 Task: Set up a rule in Outlook to move emails sent to 'softage1@softage.net' to the 'ImpFolder'.
Action: Mouse moved to (40, 24)
Screenshot: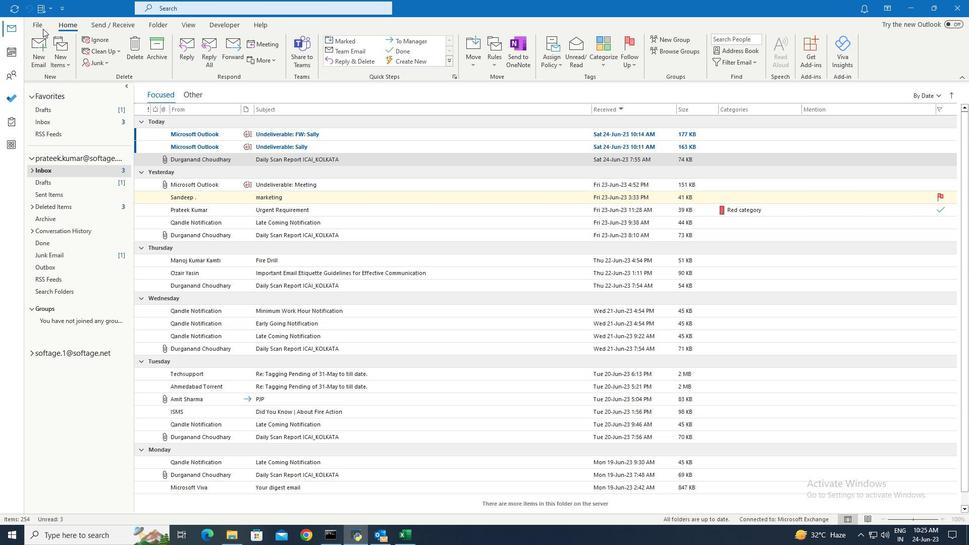 
Action: Mouse pressed left at (40, 24)
Screenshot: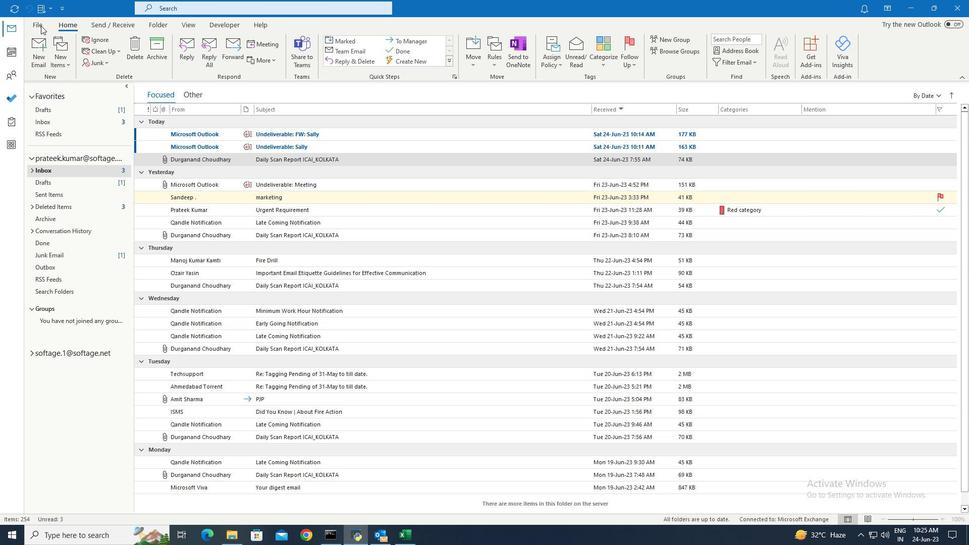 
Action: Mouse pressed left at (40, 24)
Screenshot: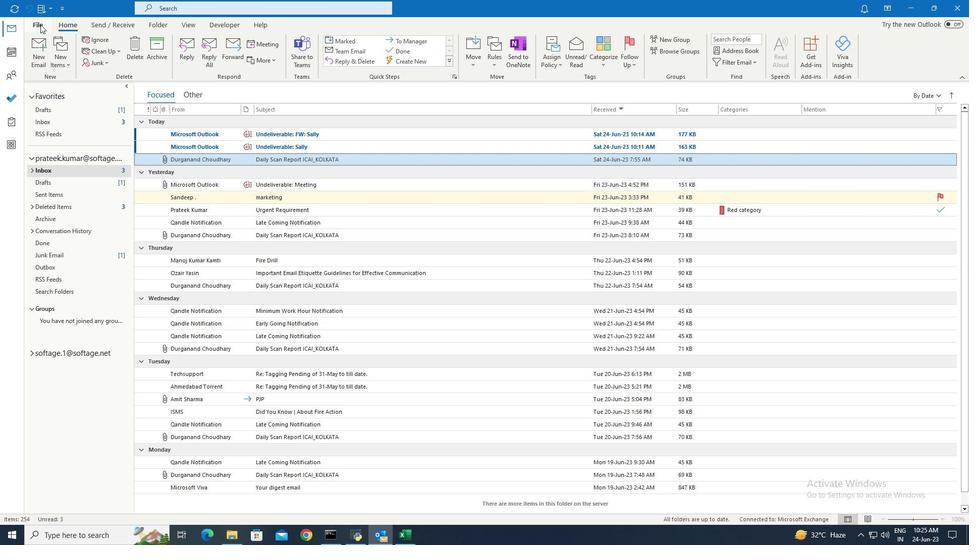 
Action: Mouse moved to (128, 307)
Screenshot: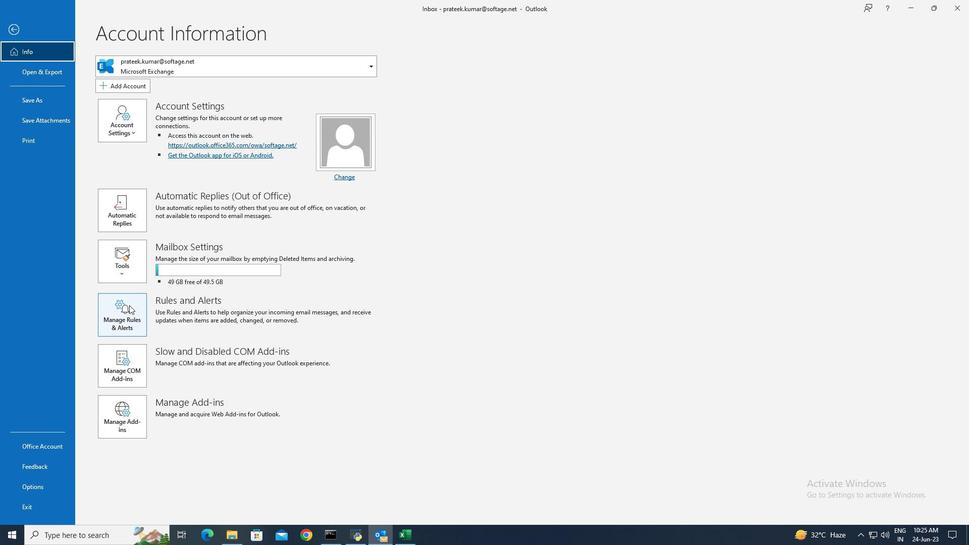 
Action: Mouse pressed left at (128, 307)
Screenshot: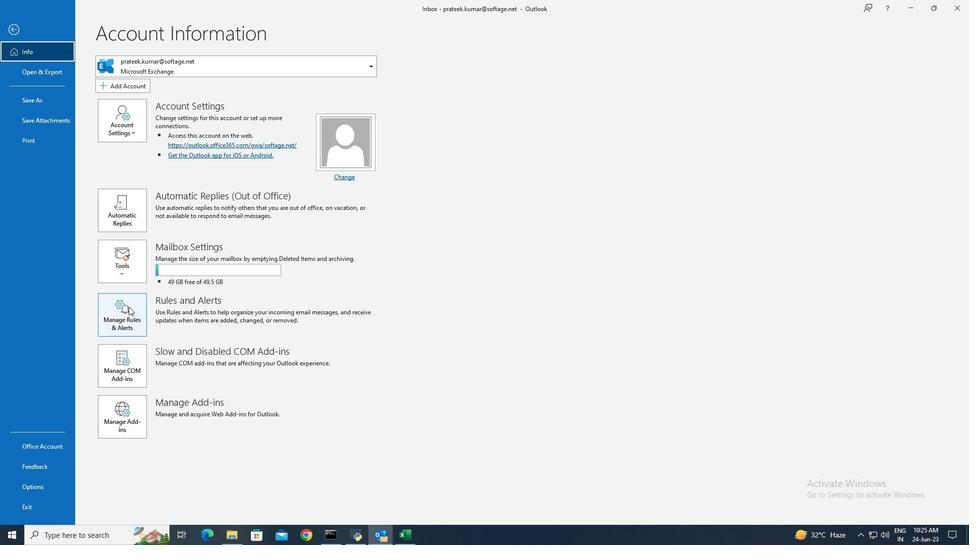 
Action: Mouse moved to (382, 194)
Screenshot: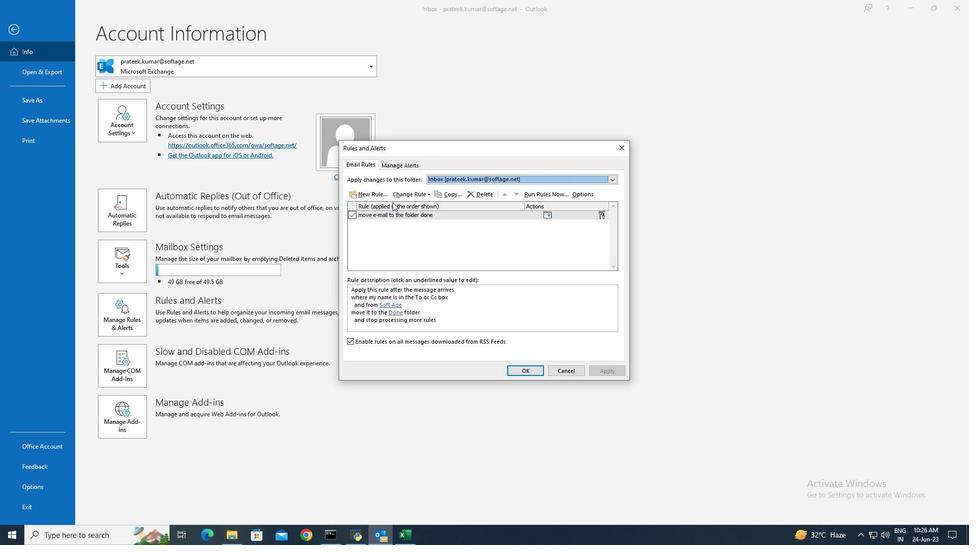
Action: Mouse pressed left at (382, 194)
Screenshot: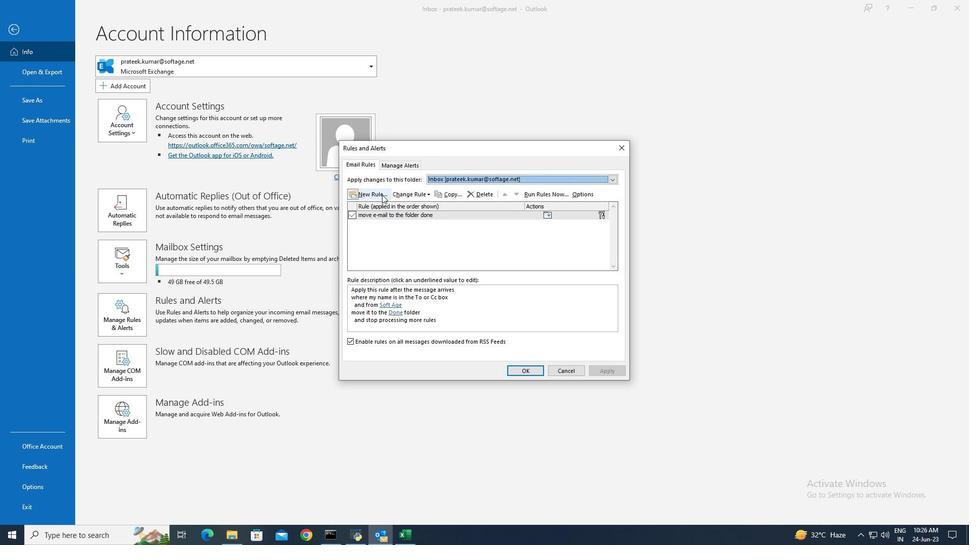 
Action: Mouse moved to (421, 190)
Screenshot: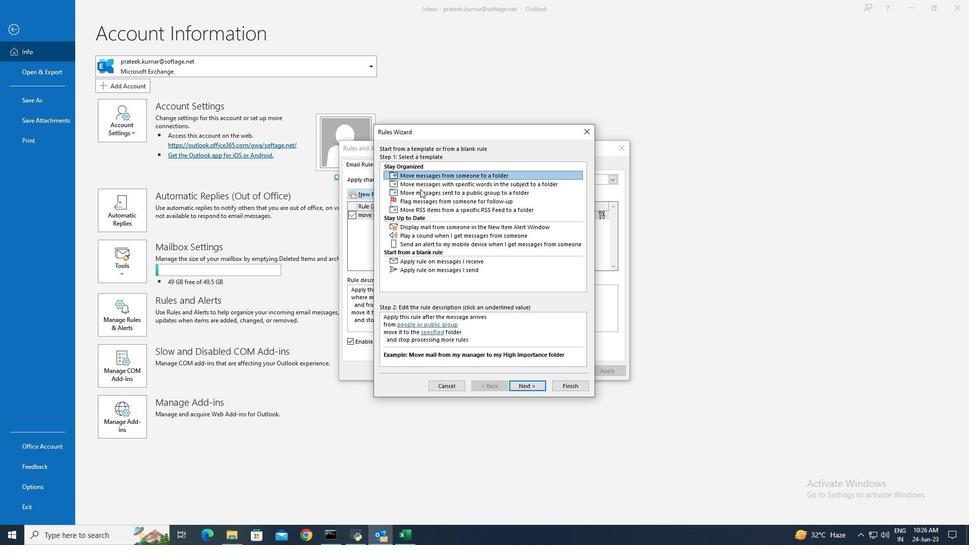 
Action: Mouse pressed left at (421, 190)
Screenshot: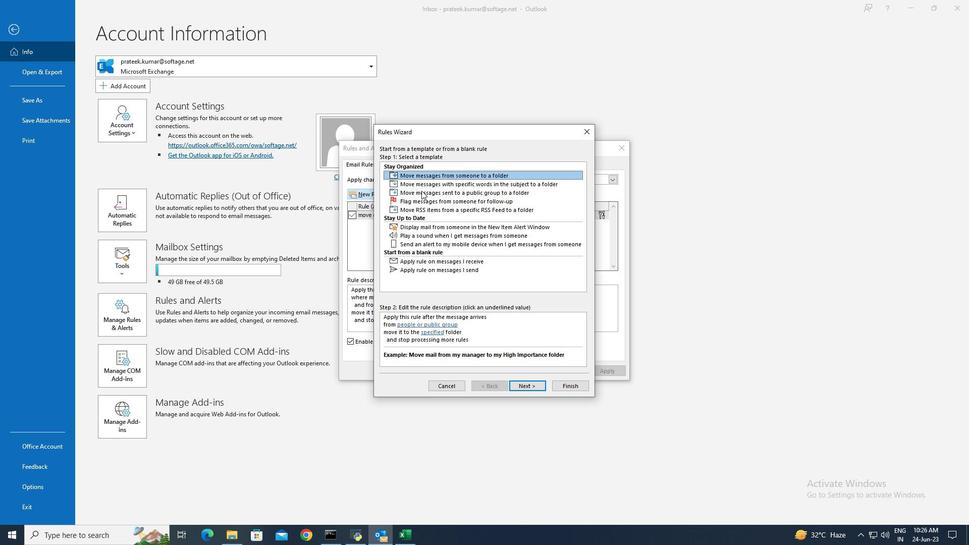 
Action: Mouse moved to (526, 384)
Screenshot: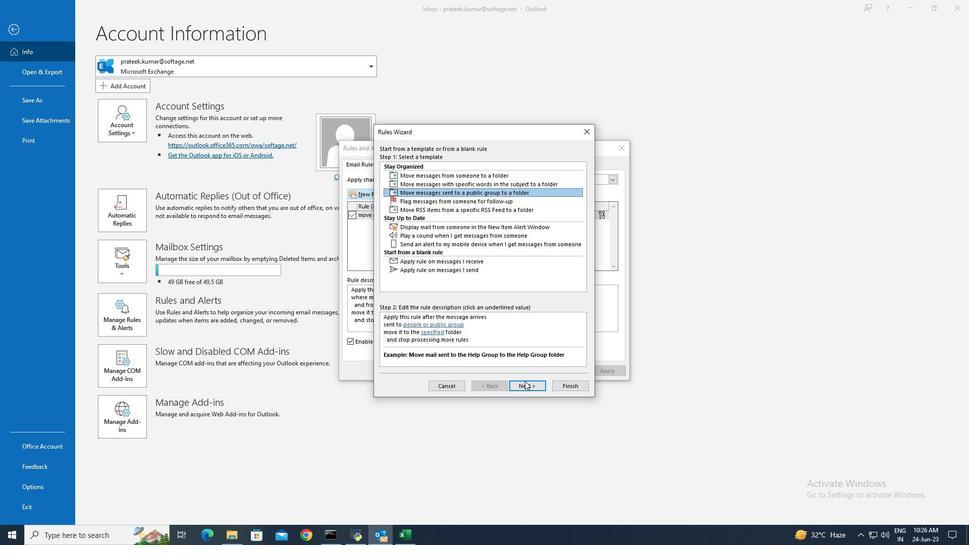 
Action: Mouse pressed left at (526, 384)
Screenshot: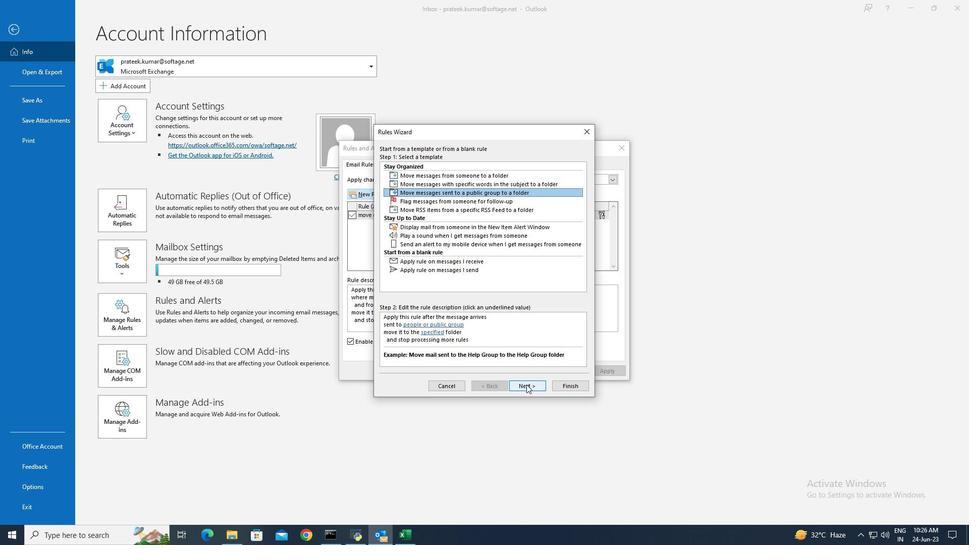 
Action: Mouse moved to (446, 323)
Screenshot: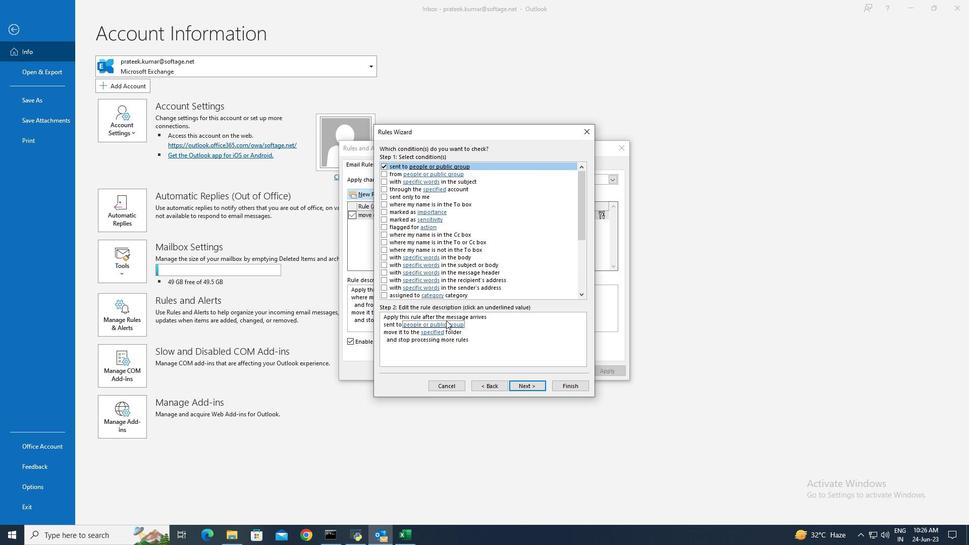 
Action: Mouse pressed left at (446, 323)
Screenshot: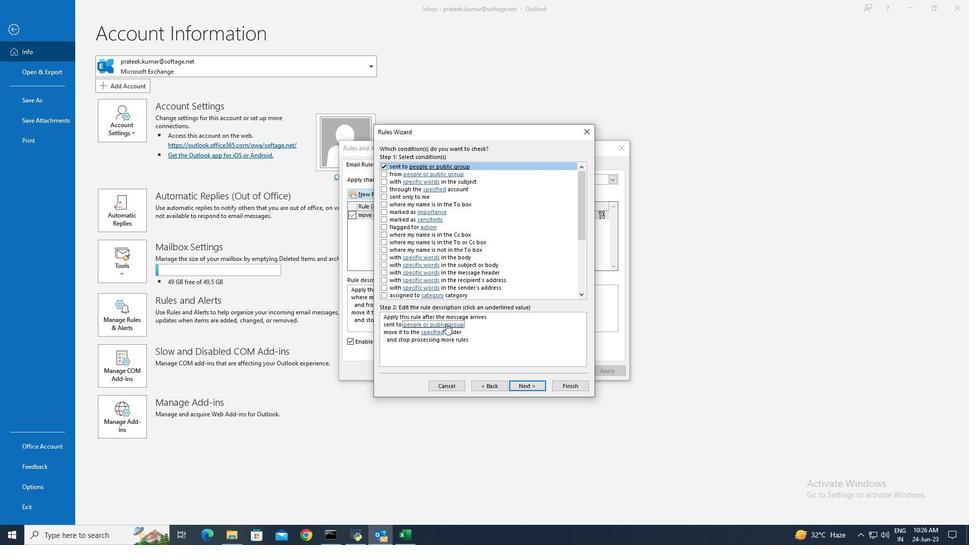 
Action: Mouse moved to (435, 351)
Screenshot: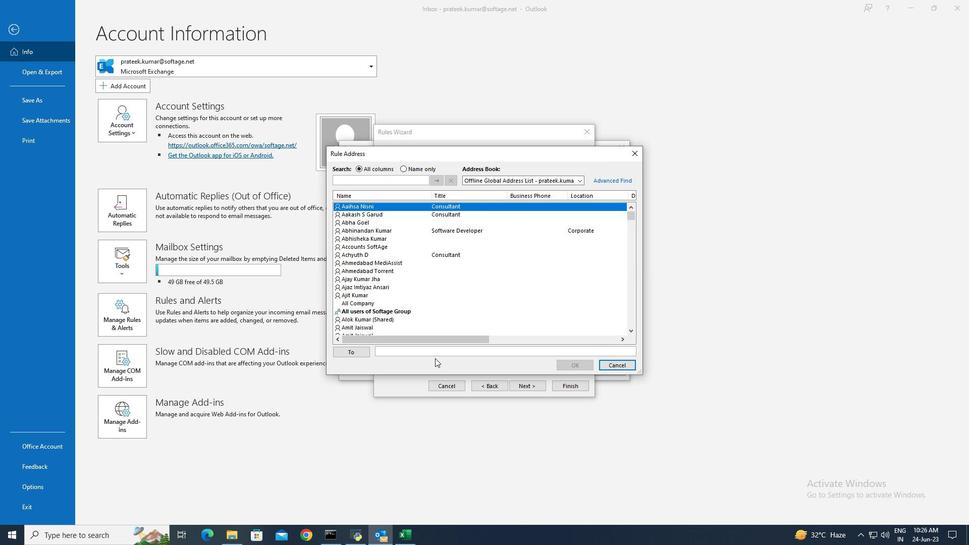 
Action: Mouse pressed left at (435, 351)
Screenshot: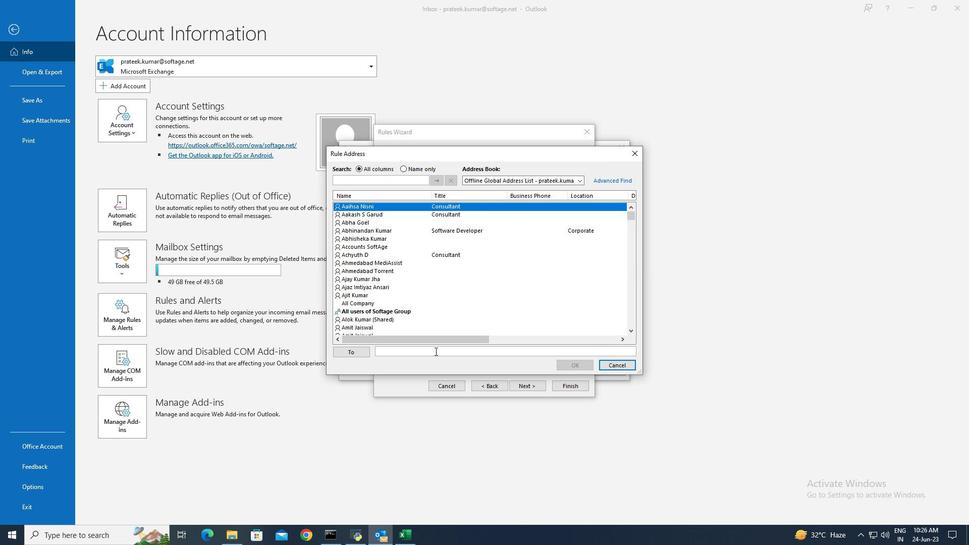 
Action: Key pressed softage.<Key.backspace>1<Key.shift>@softage.net
Screenshot: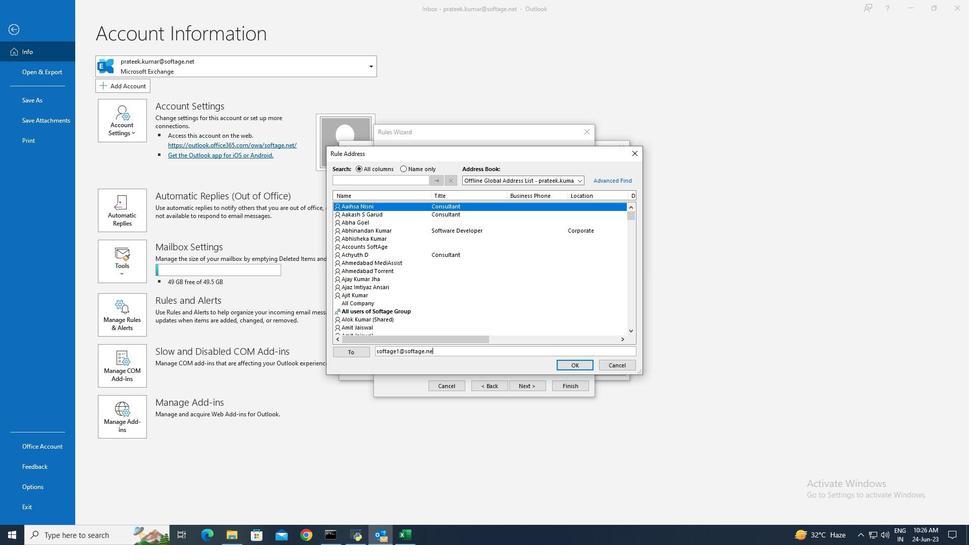
Action: Mouse moved to (571, 363)
Screenshot: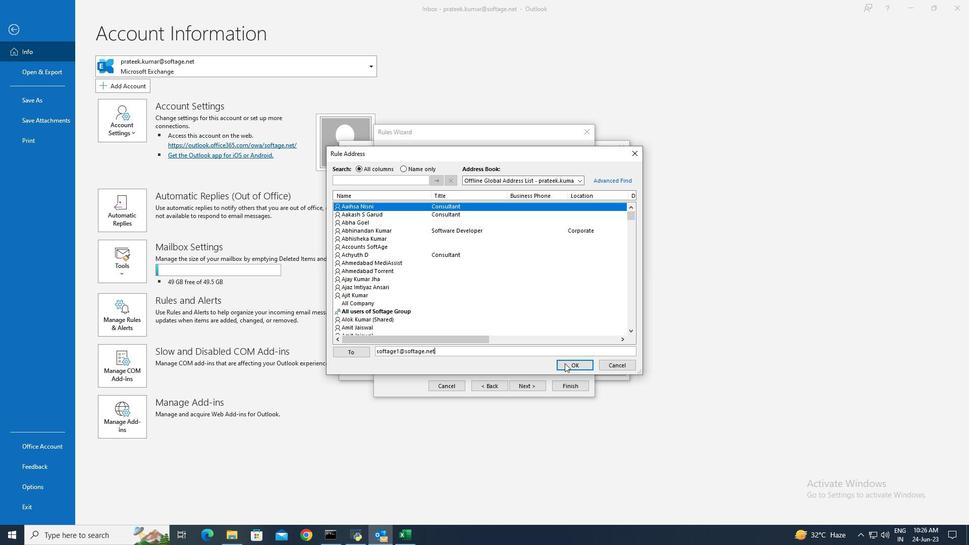 
Action: Mouse pressed left at (571, 363)
Screenshot: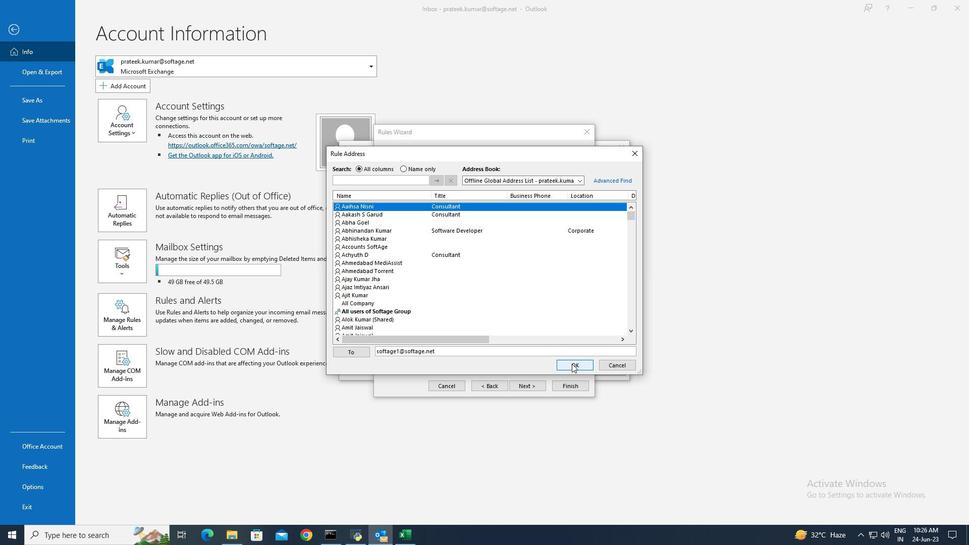 
Action: Mouse moved to (434, 331)
Screenshot: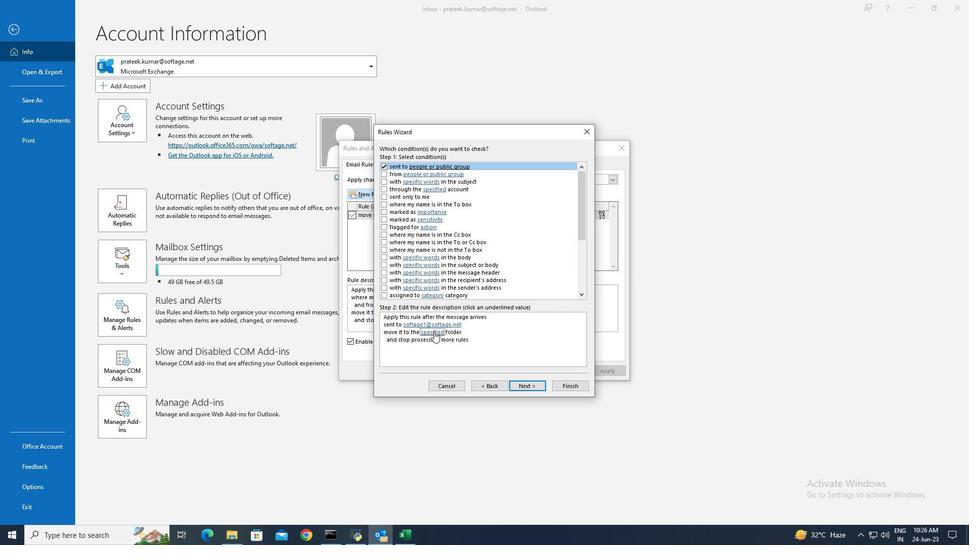 
Action: Mouse pressed left at (434, 331)
Screenshot: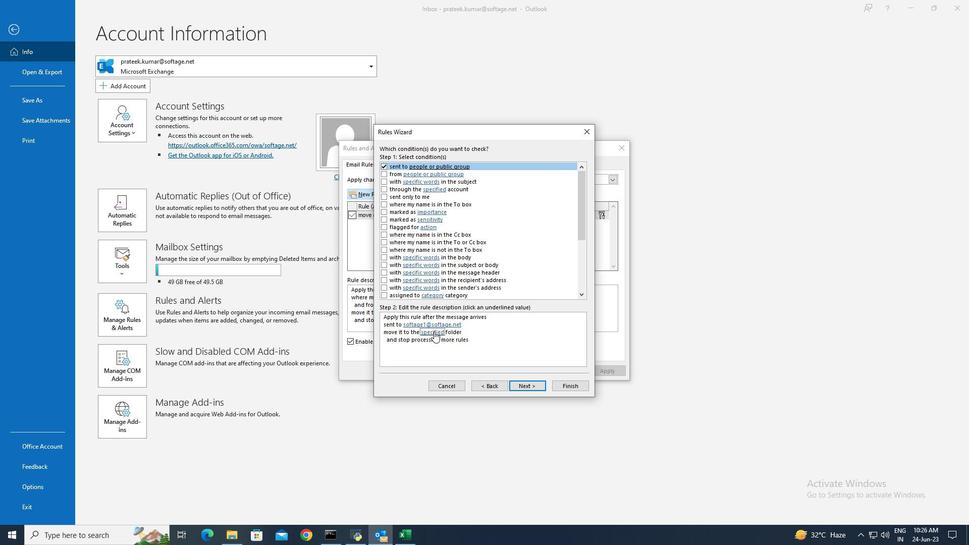 
Action: Mouse moved to (448, 234)
Screenshot: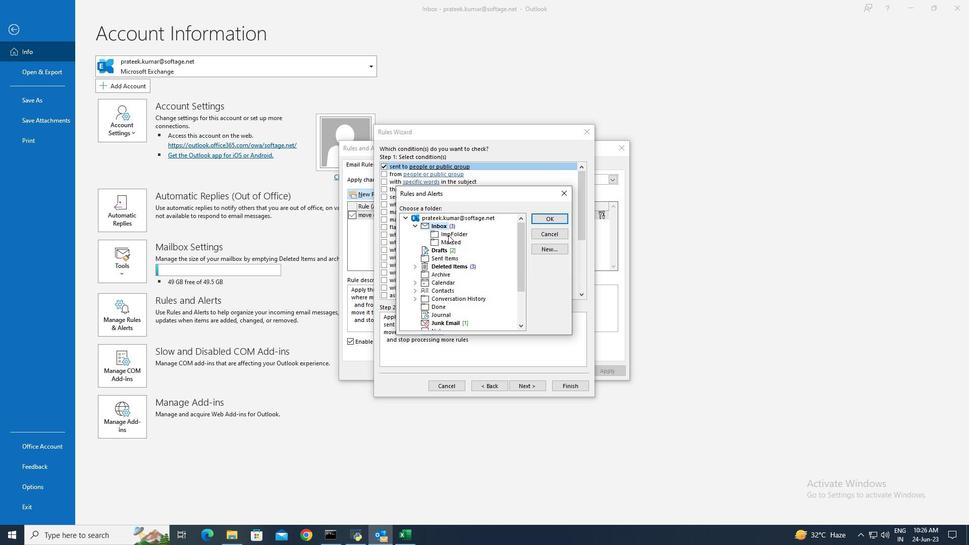 
Action: Mouse pressed left at (448, 234)
Screenshot: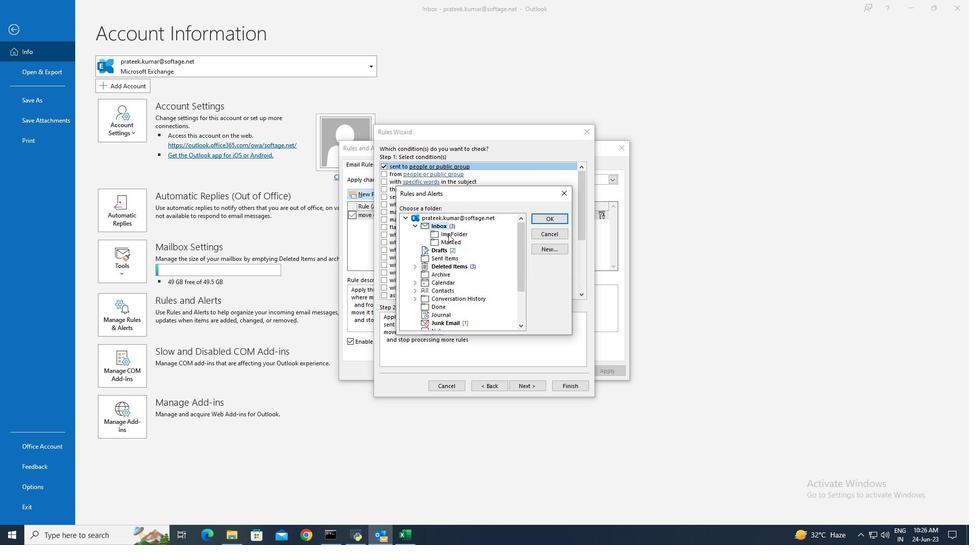 
Action: Mouse moved to (540, 218)
Screenshot: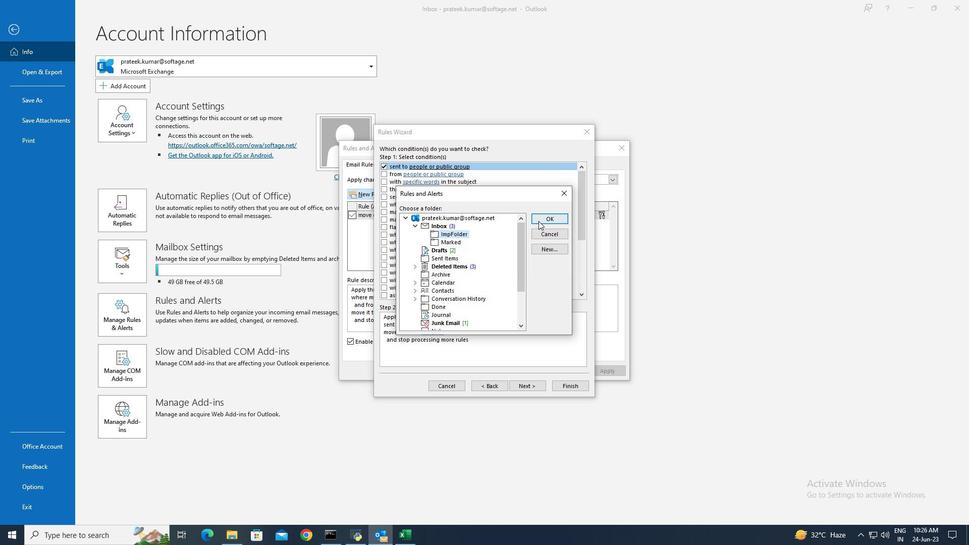 
Action: Mouse pressed left at (540, 218)
Screenshot: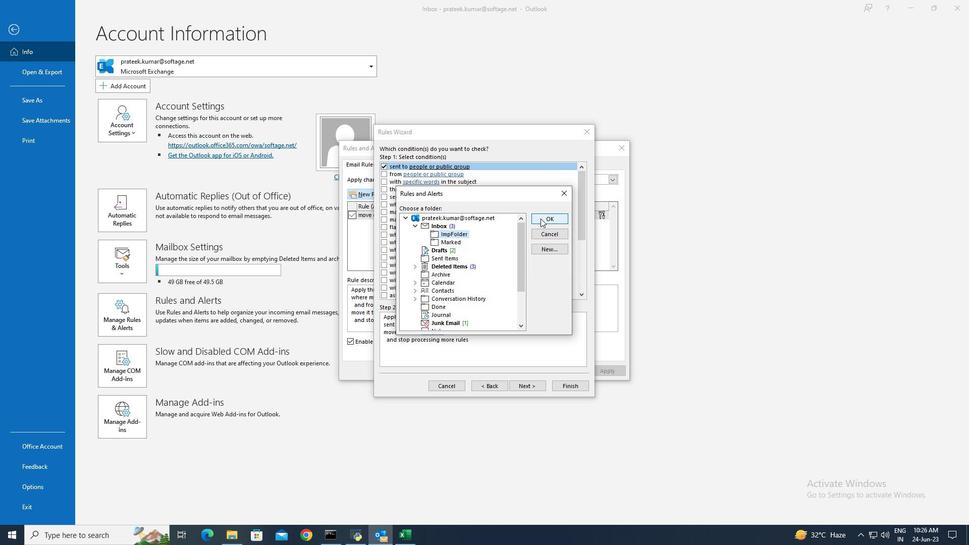 
Action: Mouse moved to (533, 386)
Screenshot: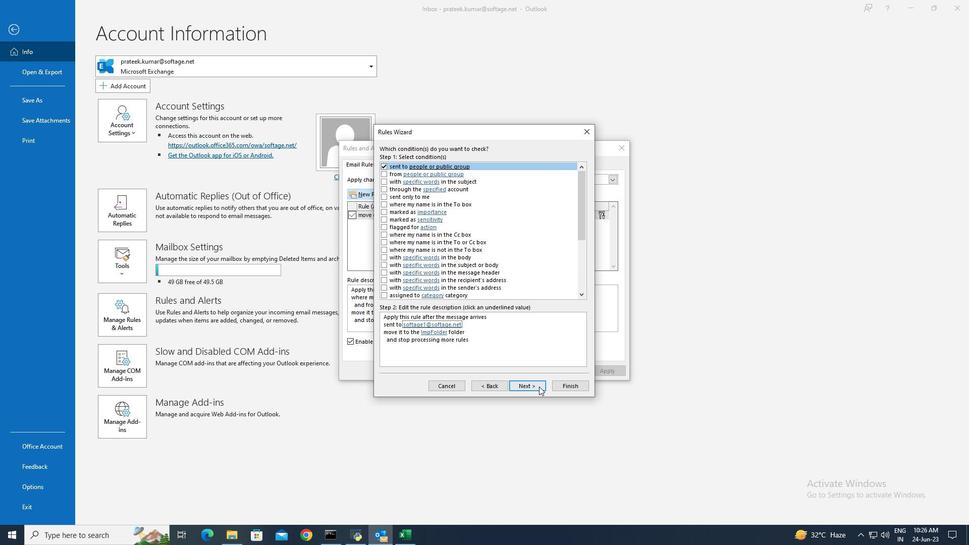 
Action: Mouse pressed left at (533, 386)
Screenshot: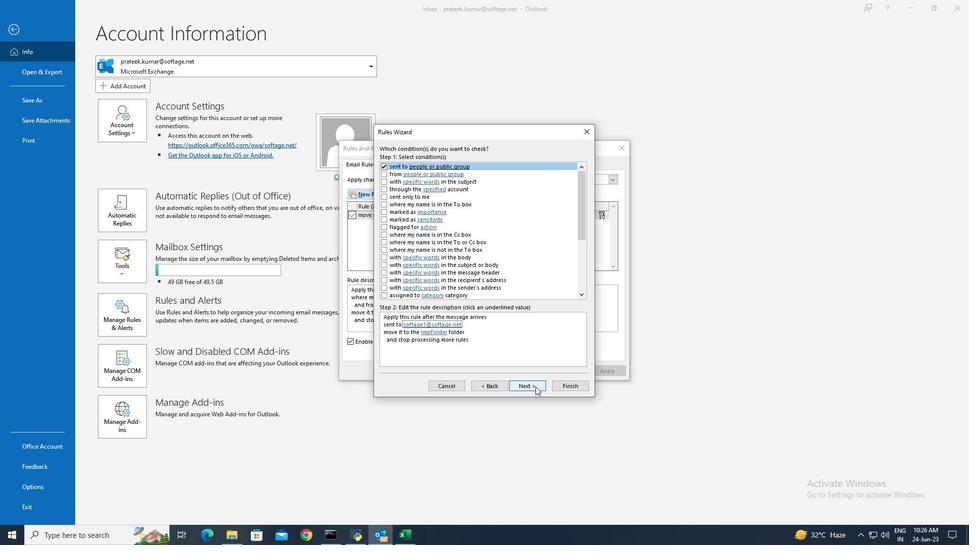 
Action: Mouse moved to (530, 384)
Screenshot: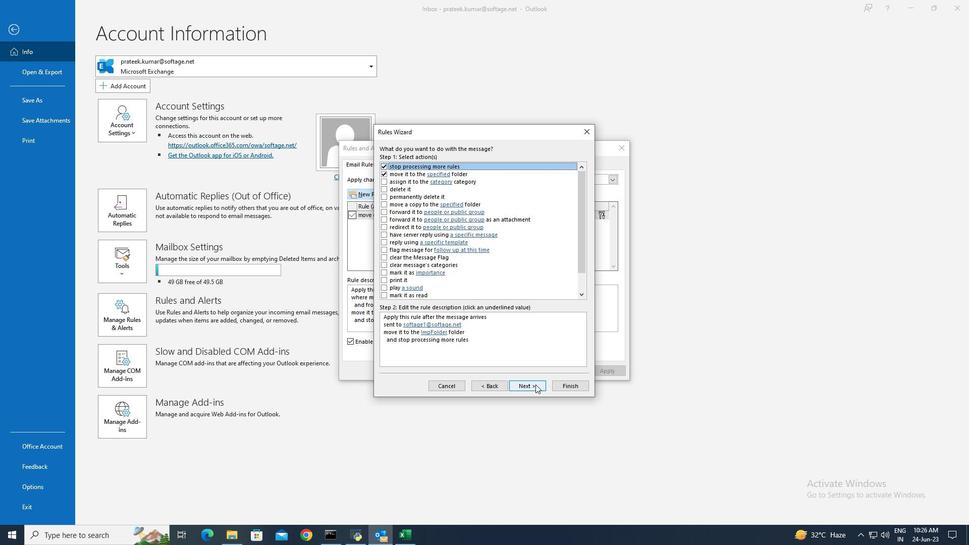 
Action: Mouse pressed left at (530, 384)
Screenshot: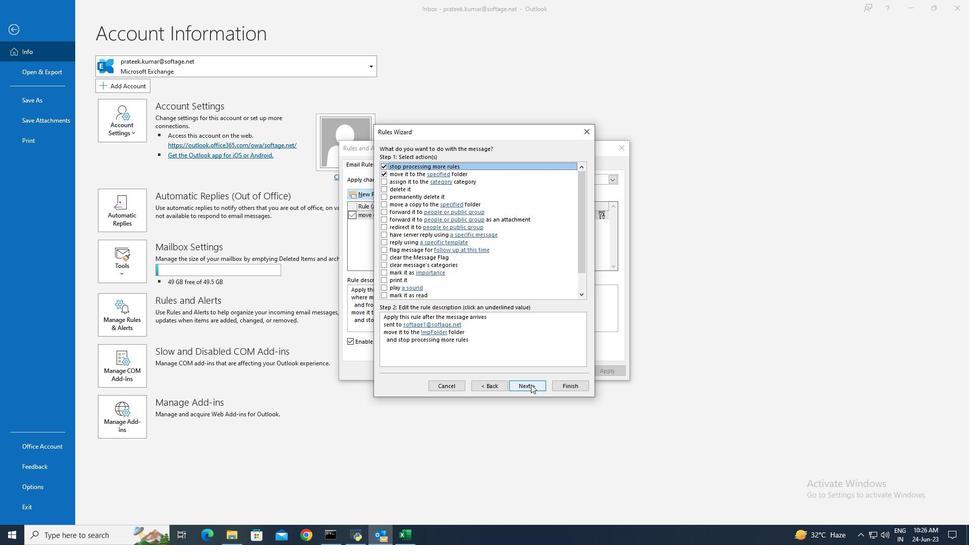 
Action: Mouse pressed left at (530, 384)
Screenshot: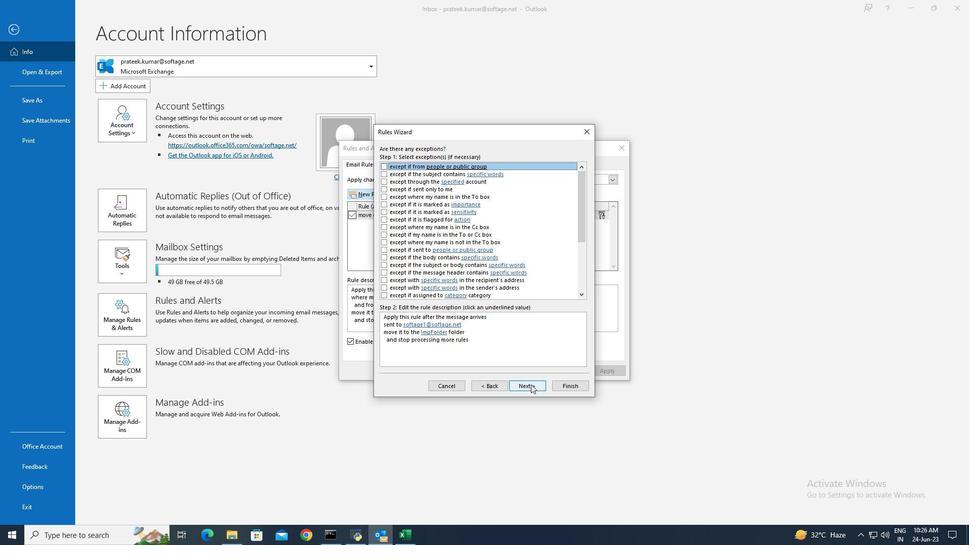 
Action: Mouse moved to (564, 386)
Screenshot: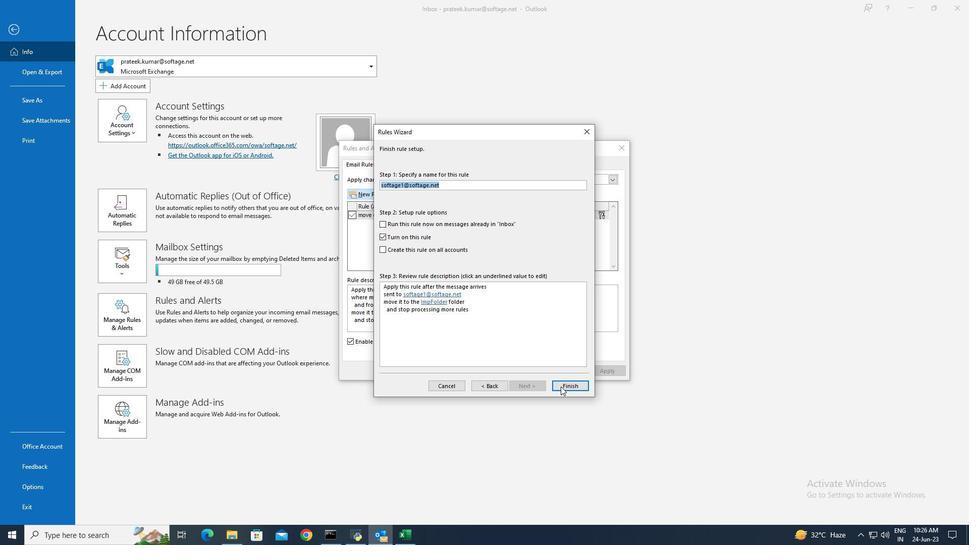 
Action: Mouse pressed left at (564, 386)
Screenshot: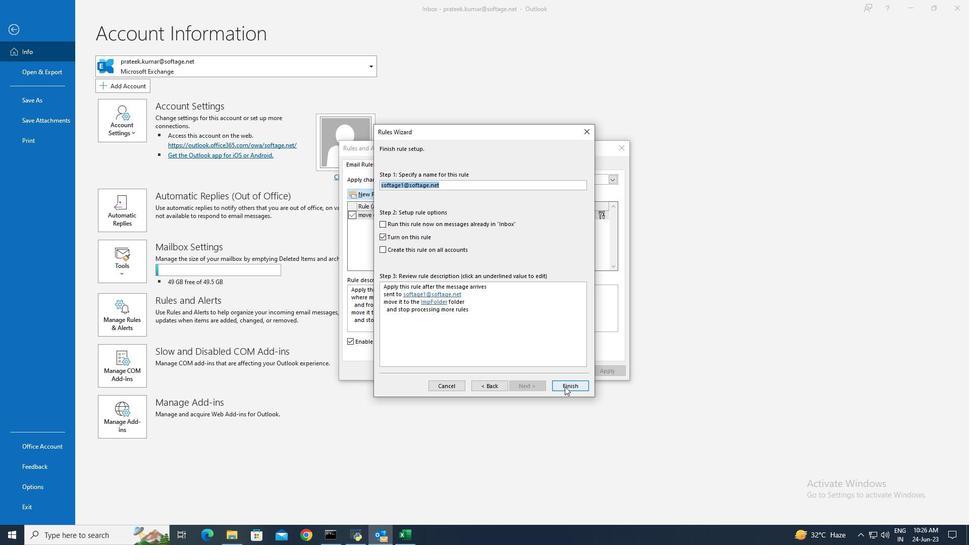 
Action: Mouse moved to (597, 371)
Screenshot: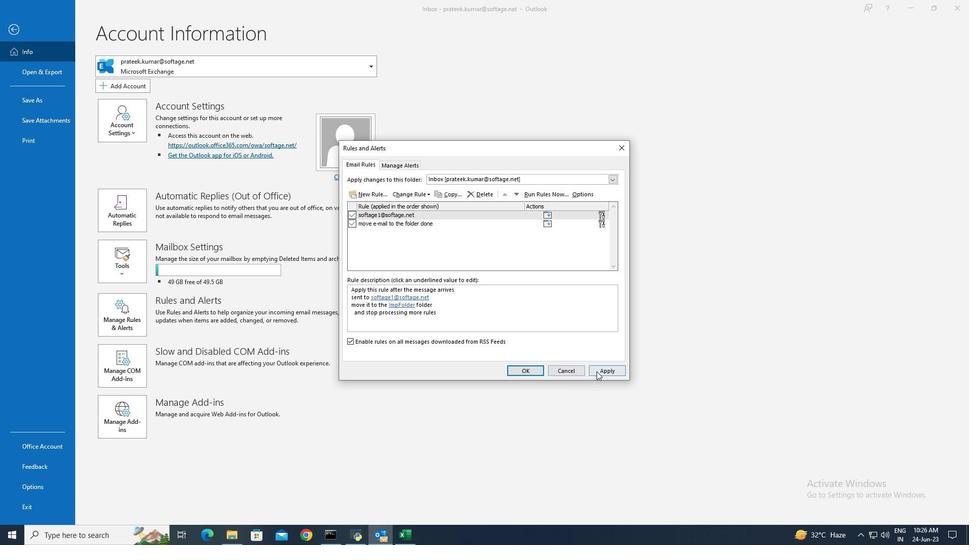 
Action: Mouse pressed left at (597, 371)
Screenshot: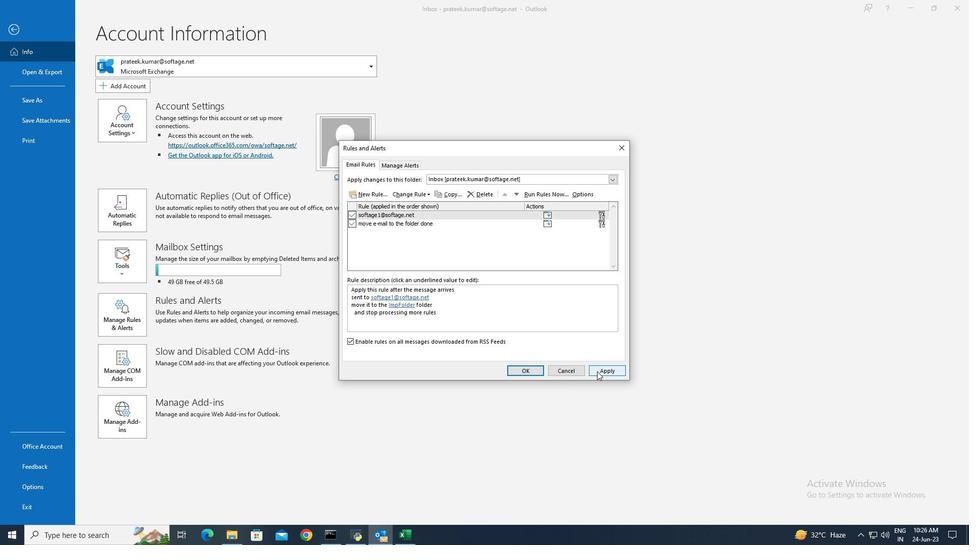 
Action: Mouse moved to (531, 370)
Screenshot: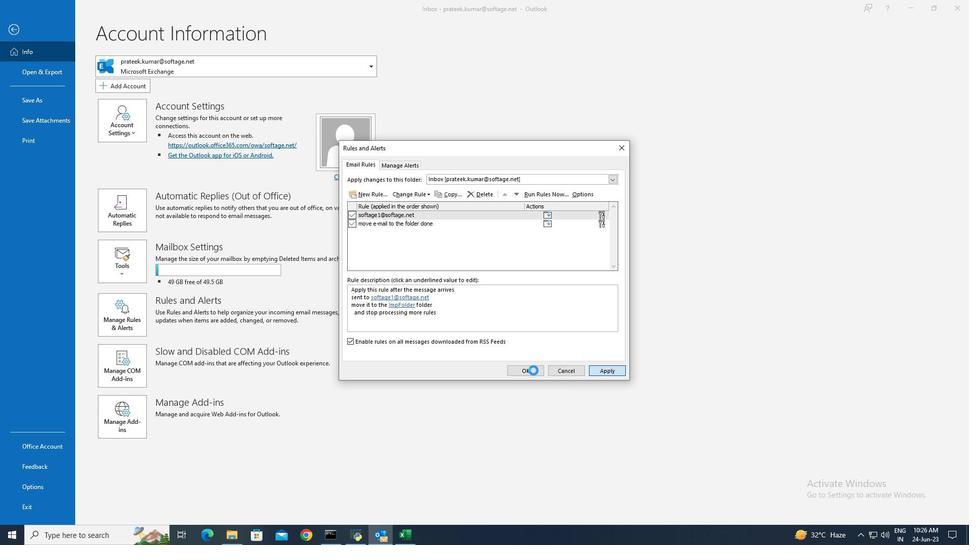 
Action: Mouse pressed left at (531, 370)
Screenshot: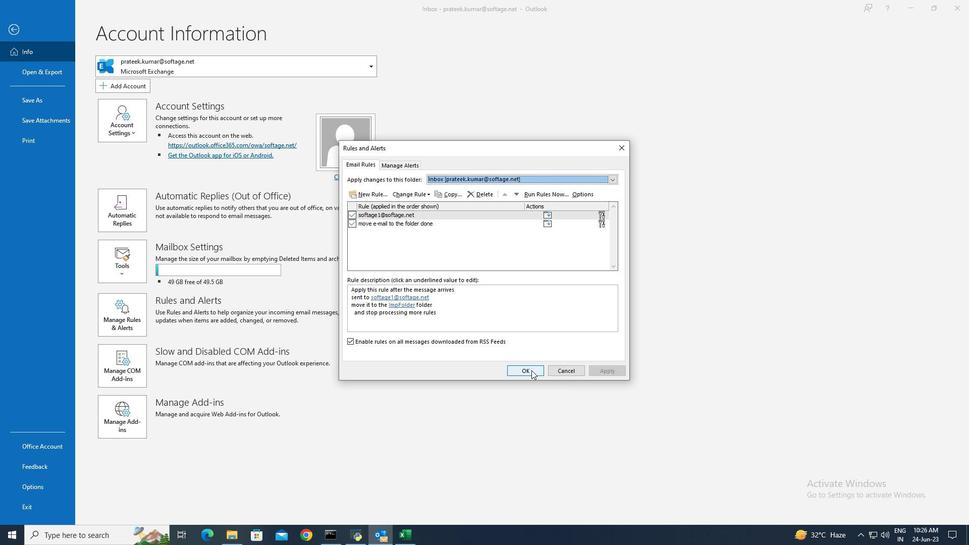 
